 Task: Select the solarized light in the color theme.
Action: Mouse moved to (65, 601)
Screenshot: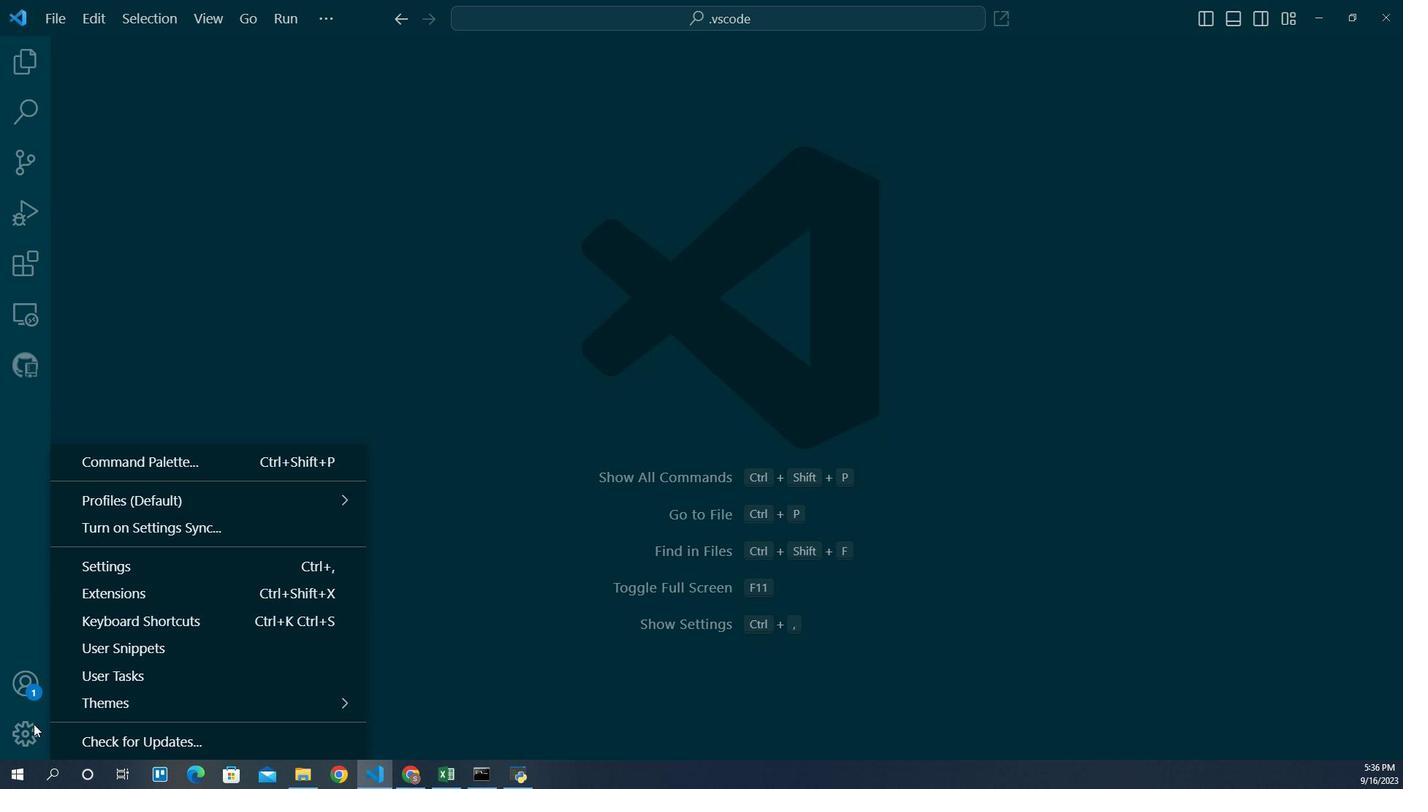 
Action: Mouse pressed left at (65, 601)
Screenshot: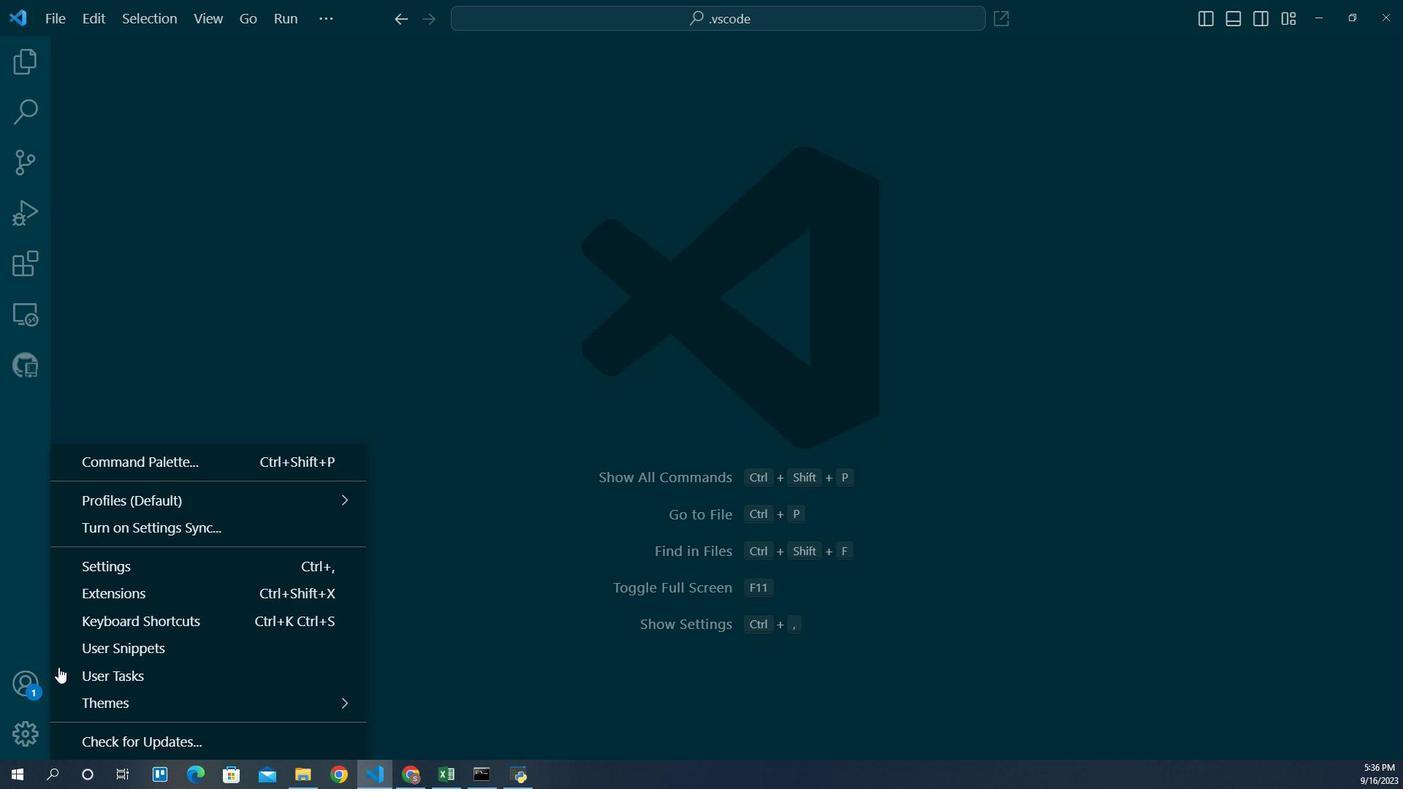 
Action: Mouse moved to (120, 477)
Screenshot: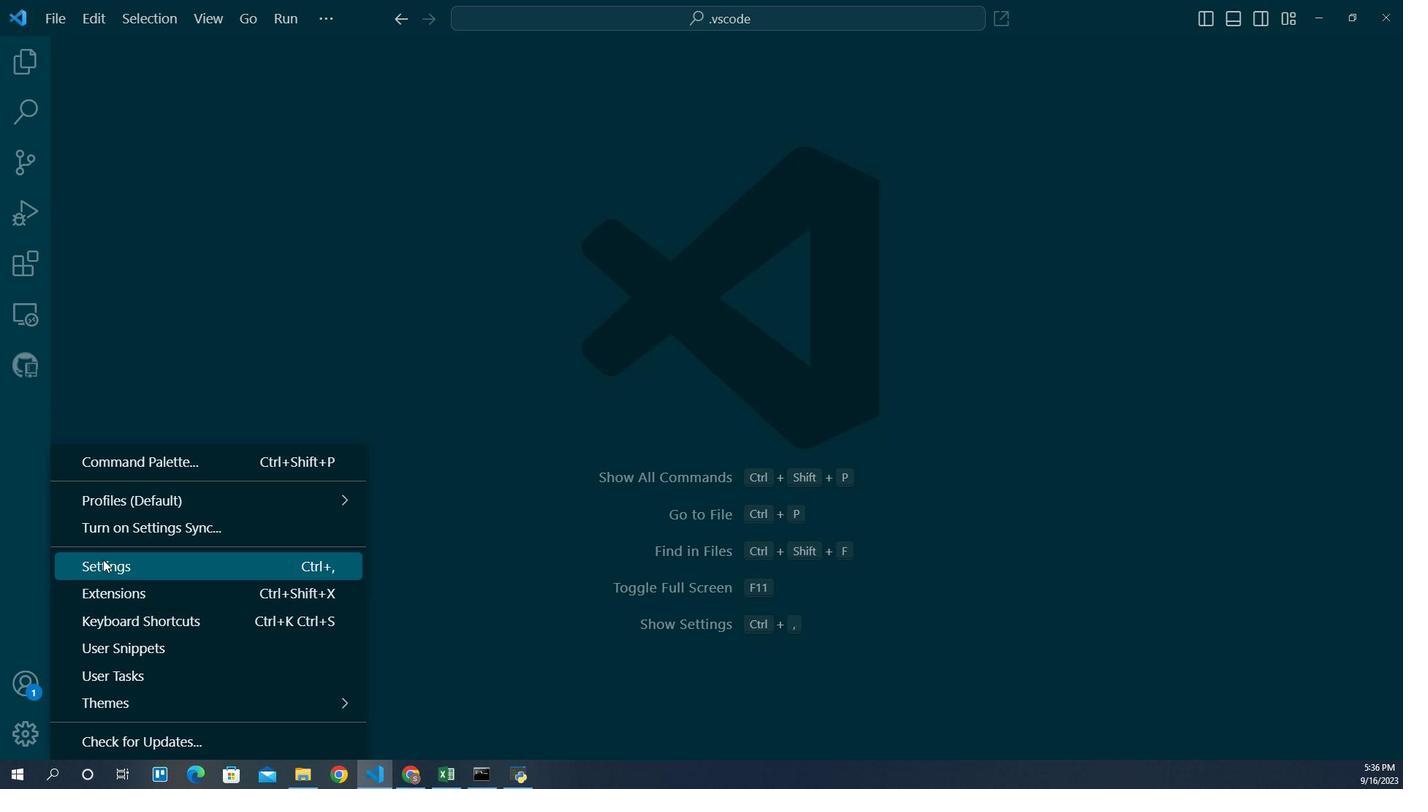 
Action: Mouse pressed left at (120, 477)
Screenshot: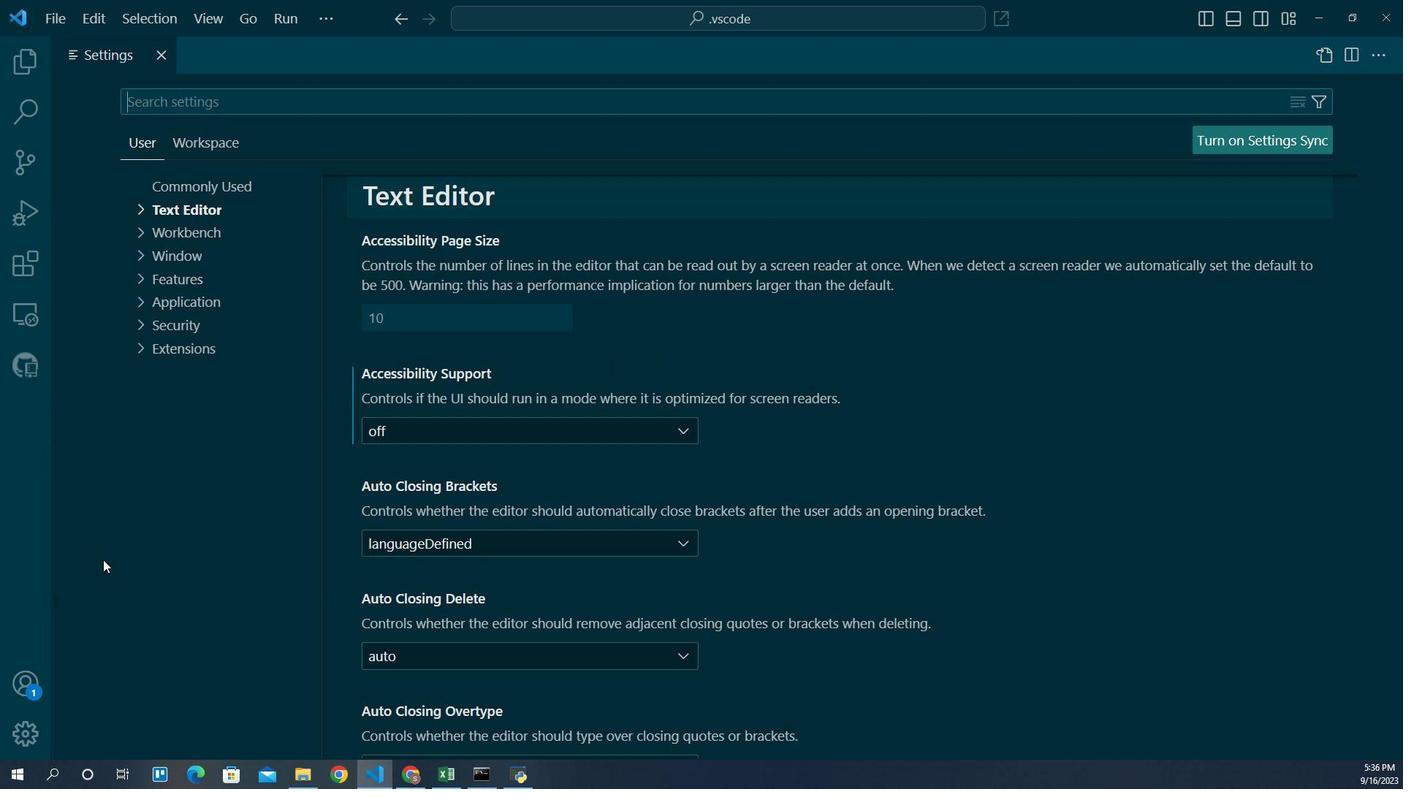 
Action: Mouse moved to (189, 179)
Screenshot: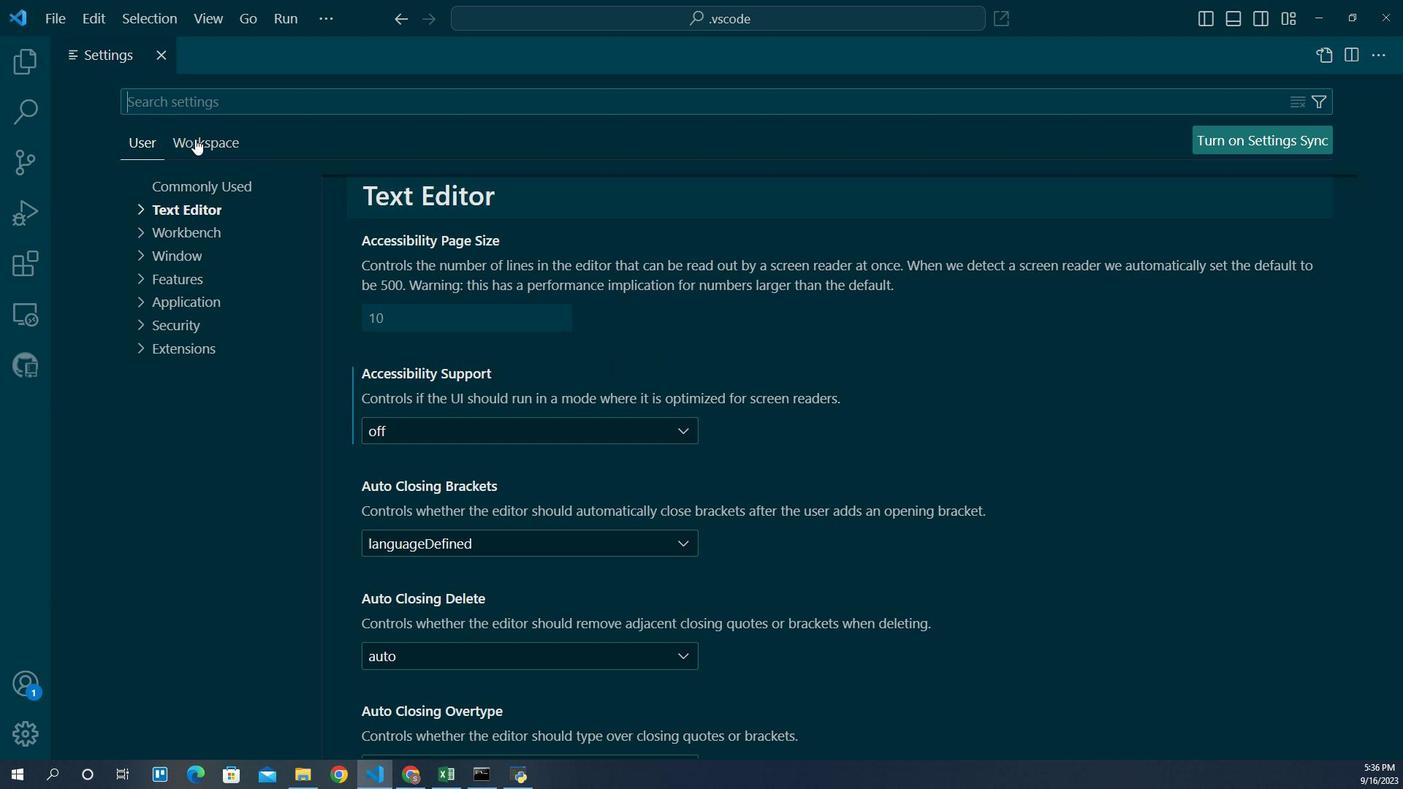 
Action: Mouse pressed left at (189, 179)
Screenshot: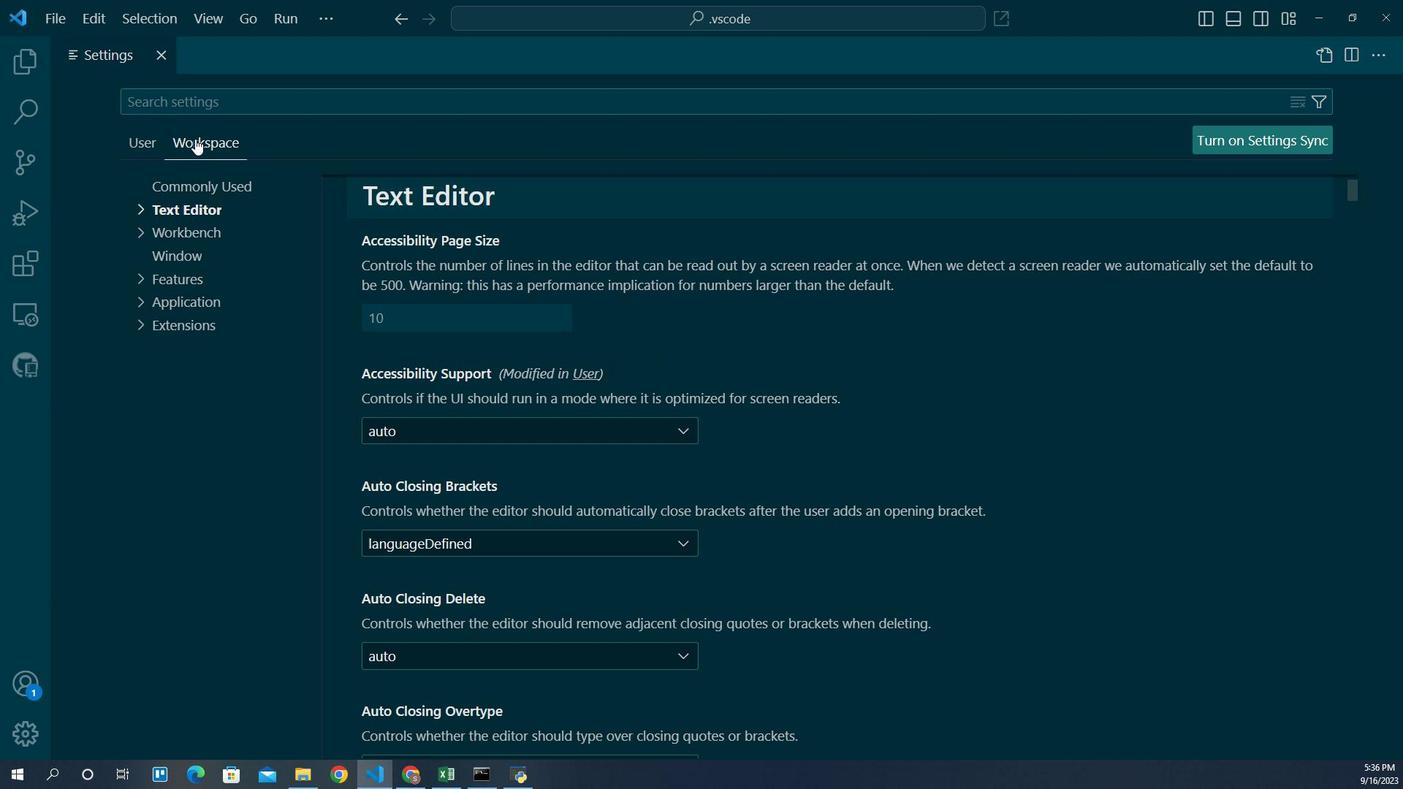 
Action: Mouse moved to (187, 243)
Screenshot: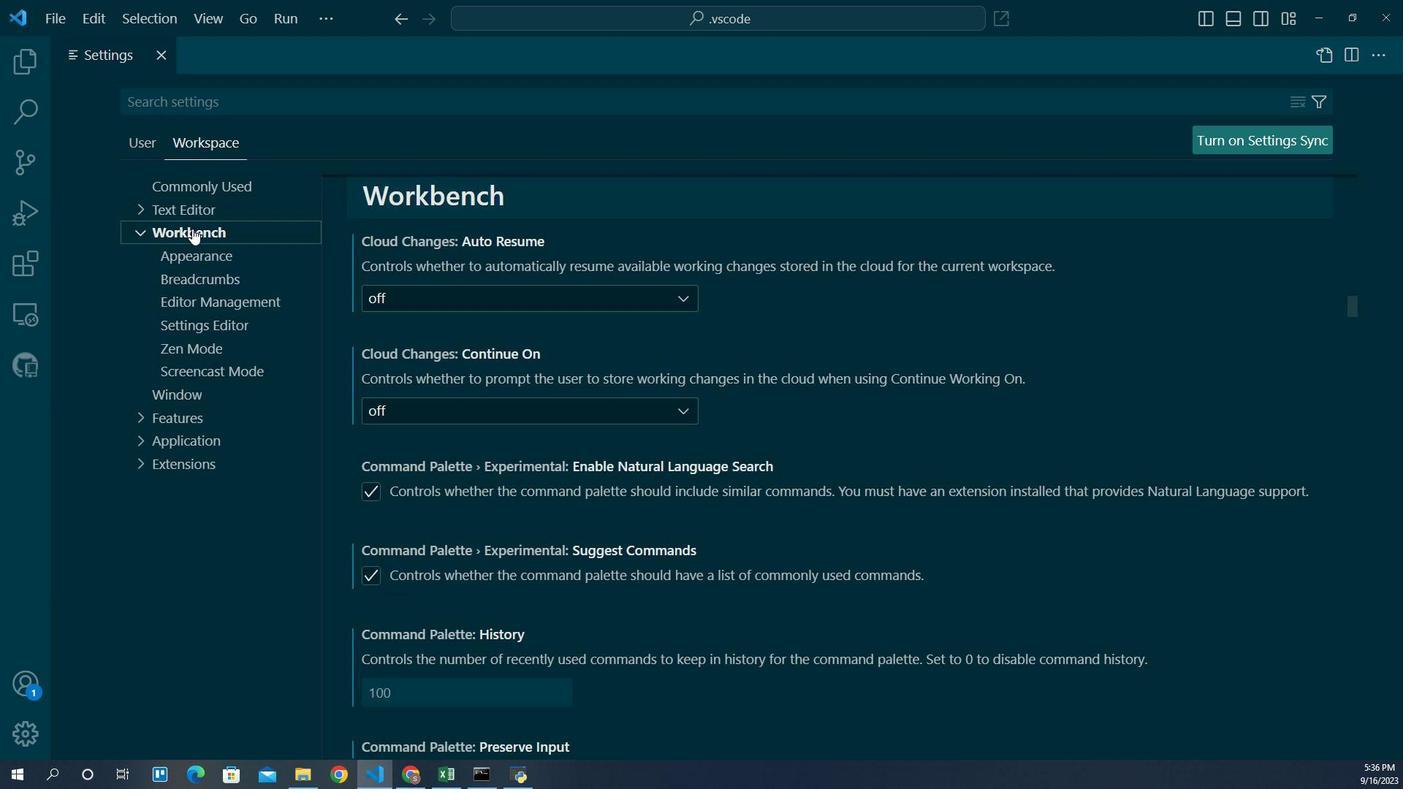 
Action: Mouse pressed left at (187, 243)
Screenshot: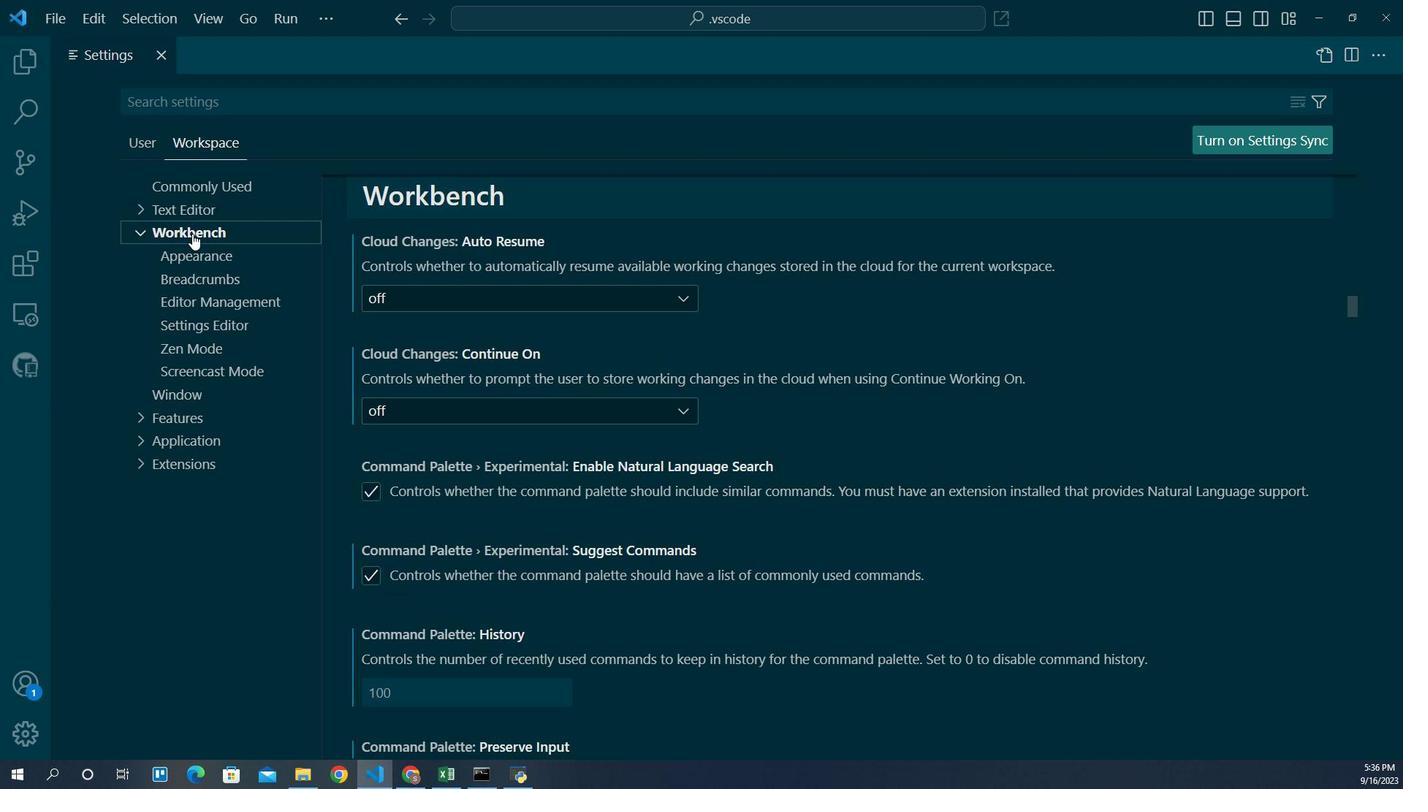 
Action: Mouse moved to (186, 260)
Screenshot: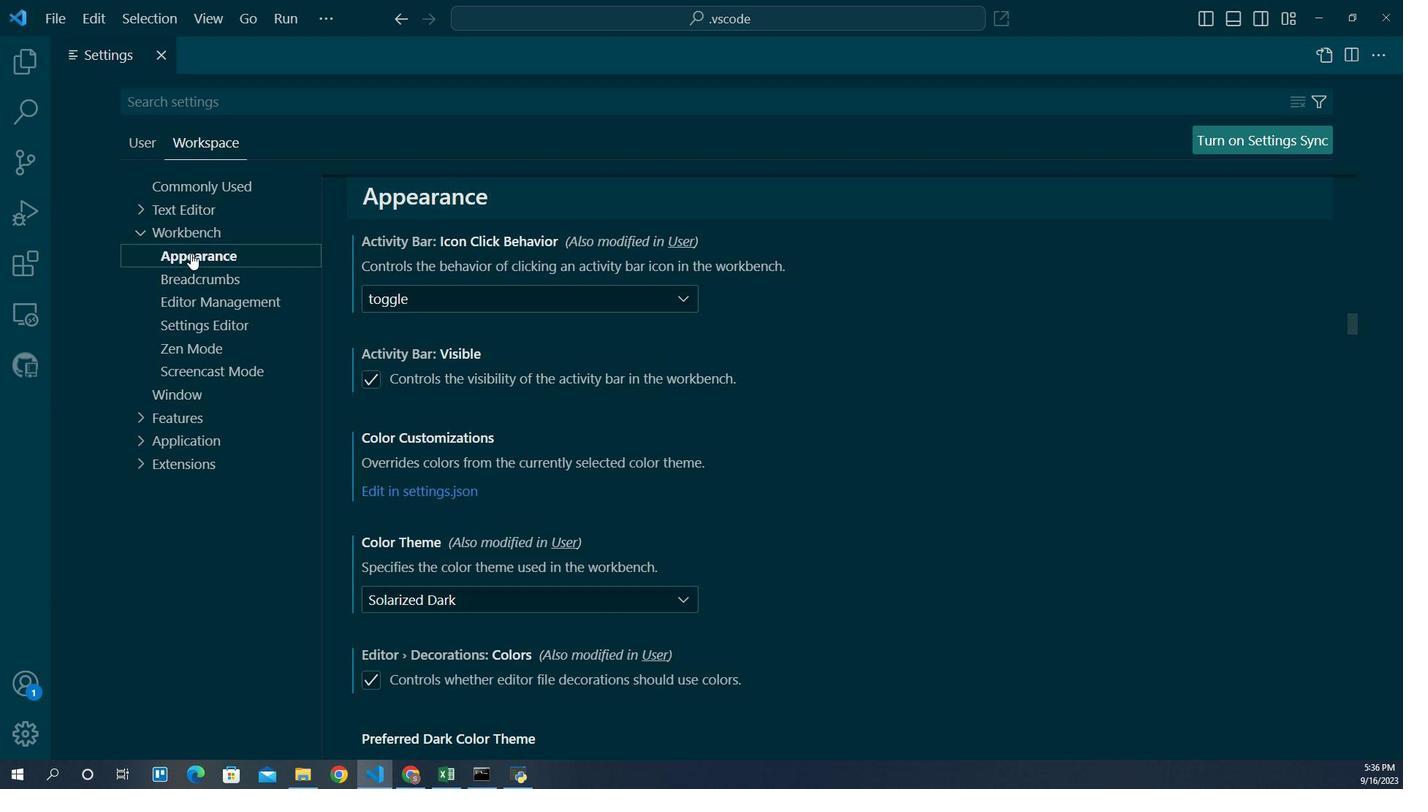 
Action: Mouse pressed left at (186, 260)
Screenshot: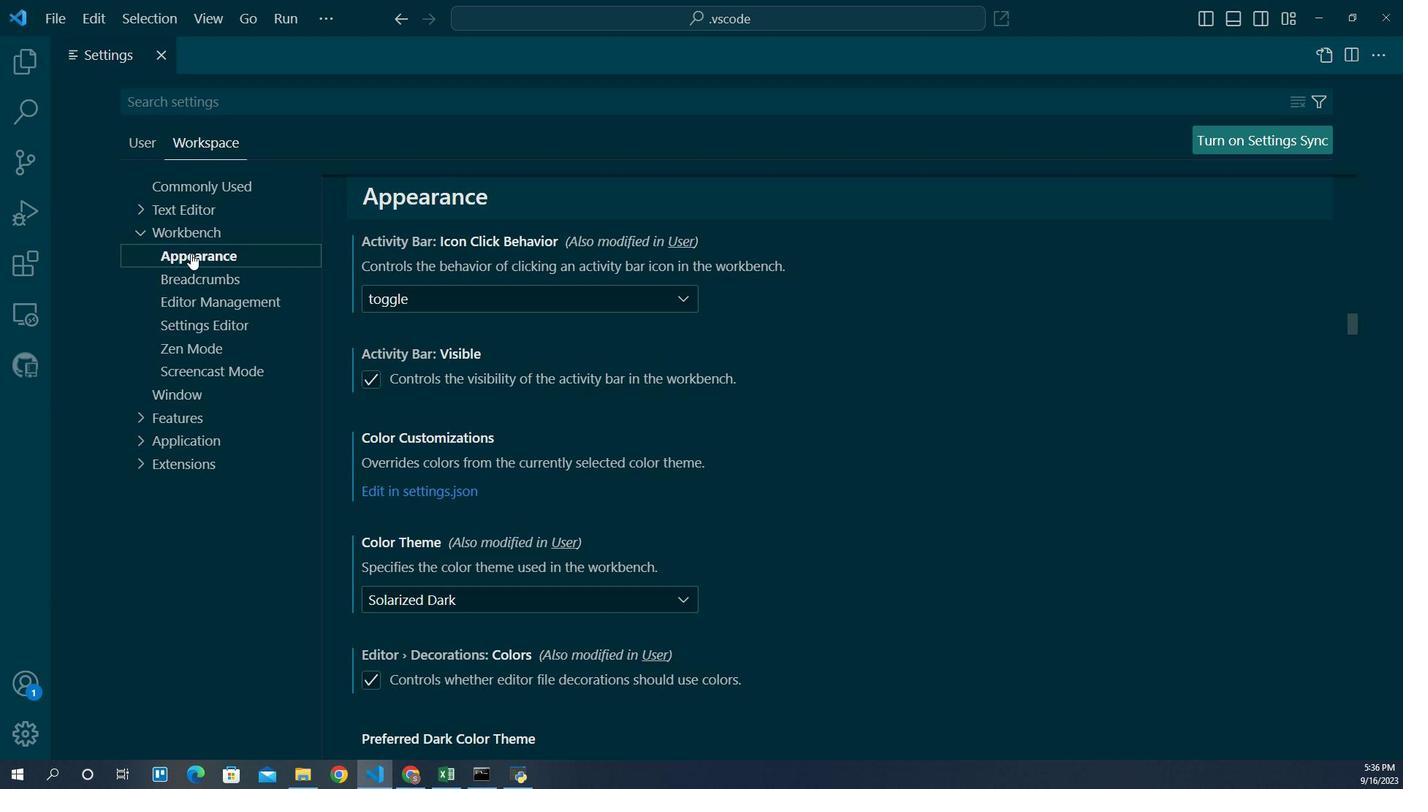 
Action: Mouse moved to (363, 507)
Screenshot: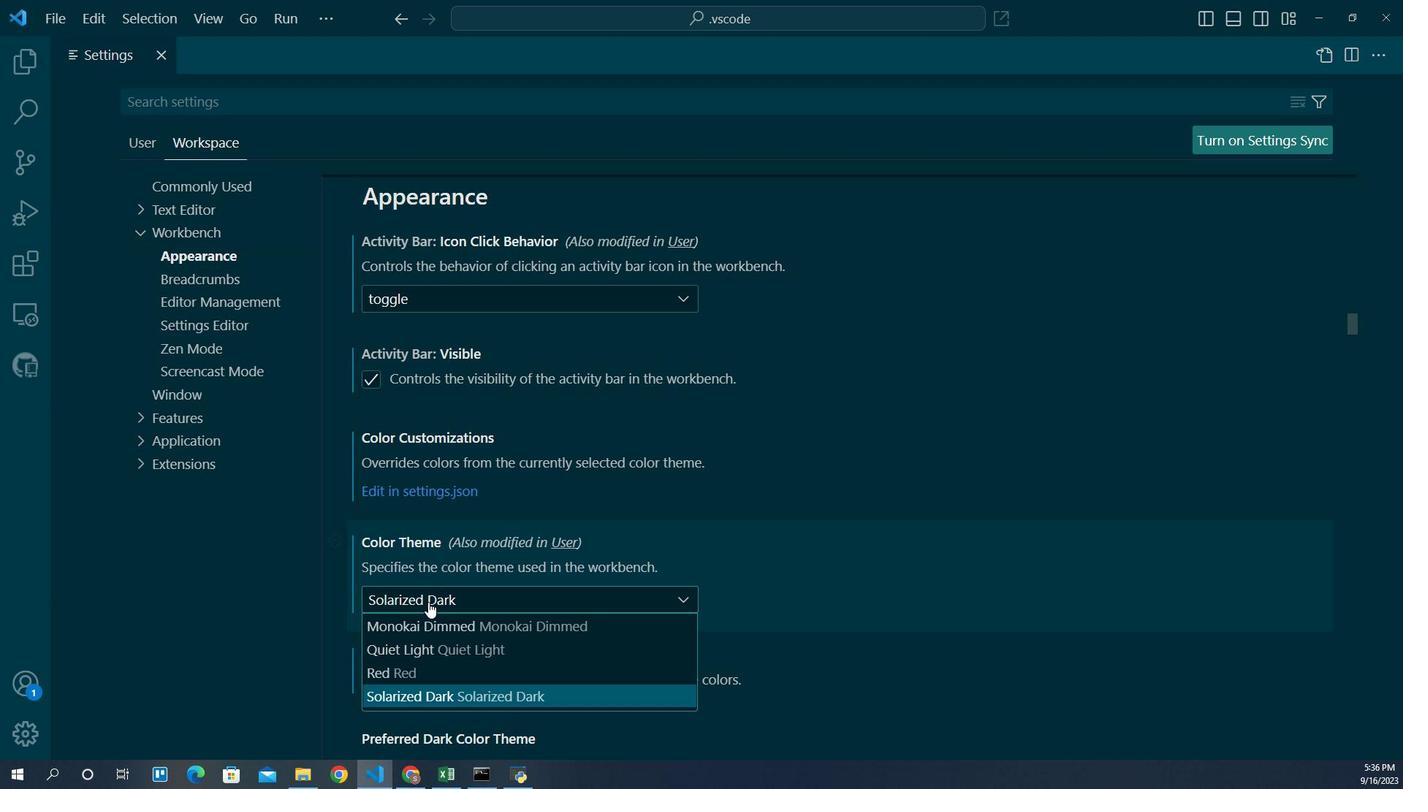 
Action: Mouse pressed left at (363, 507)
Screenshot: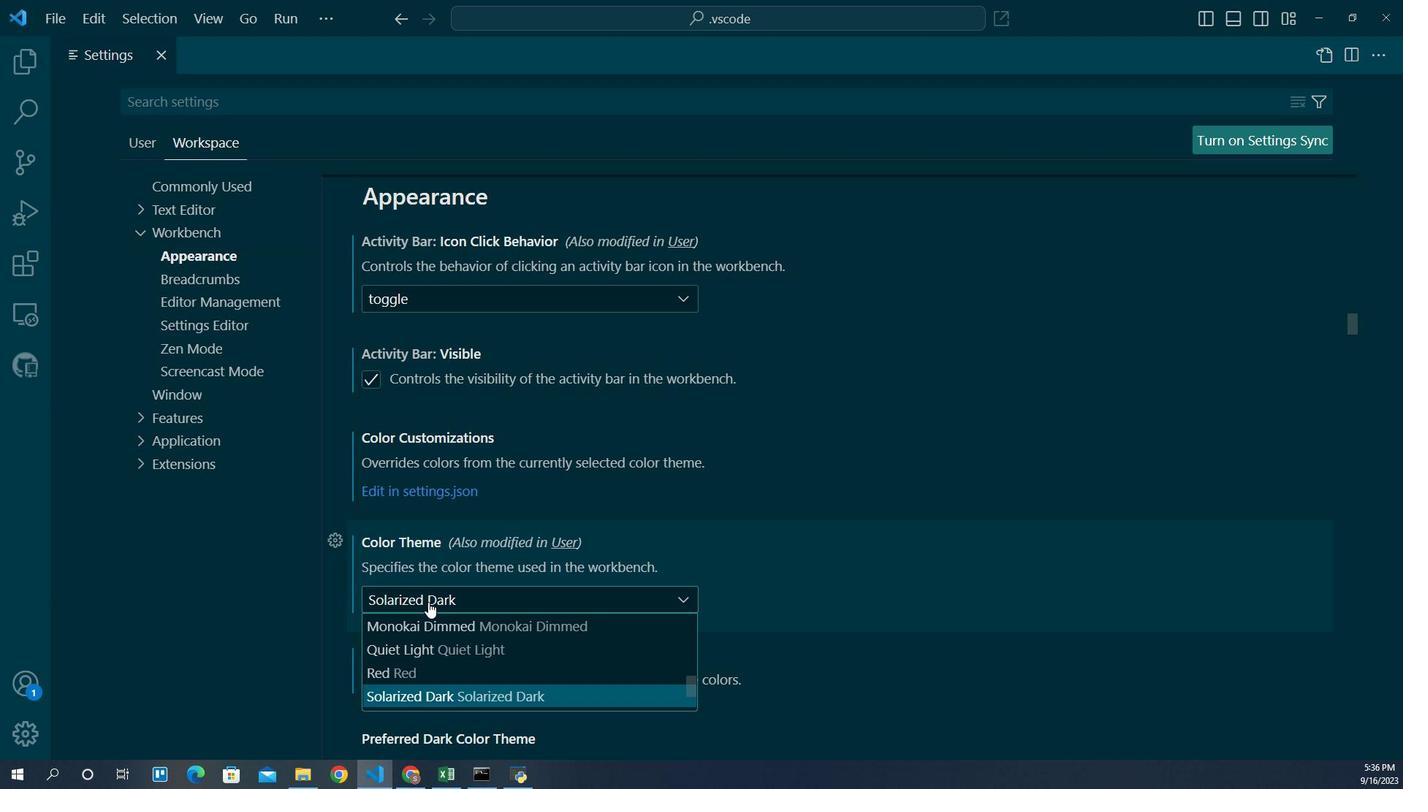 
Action: Mouse moved to (374, 570)
Screenshot: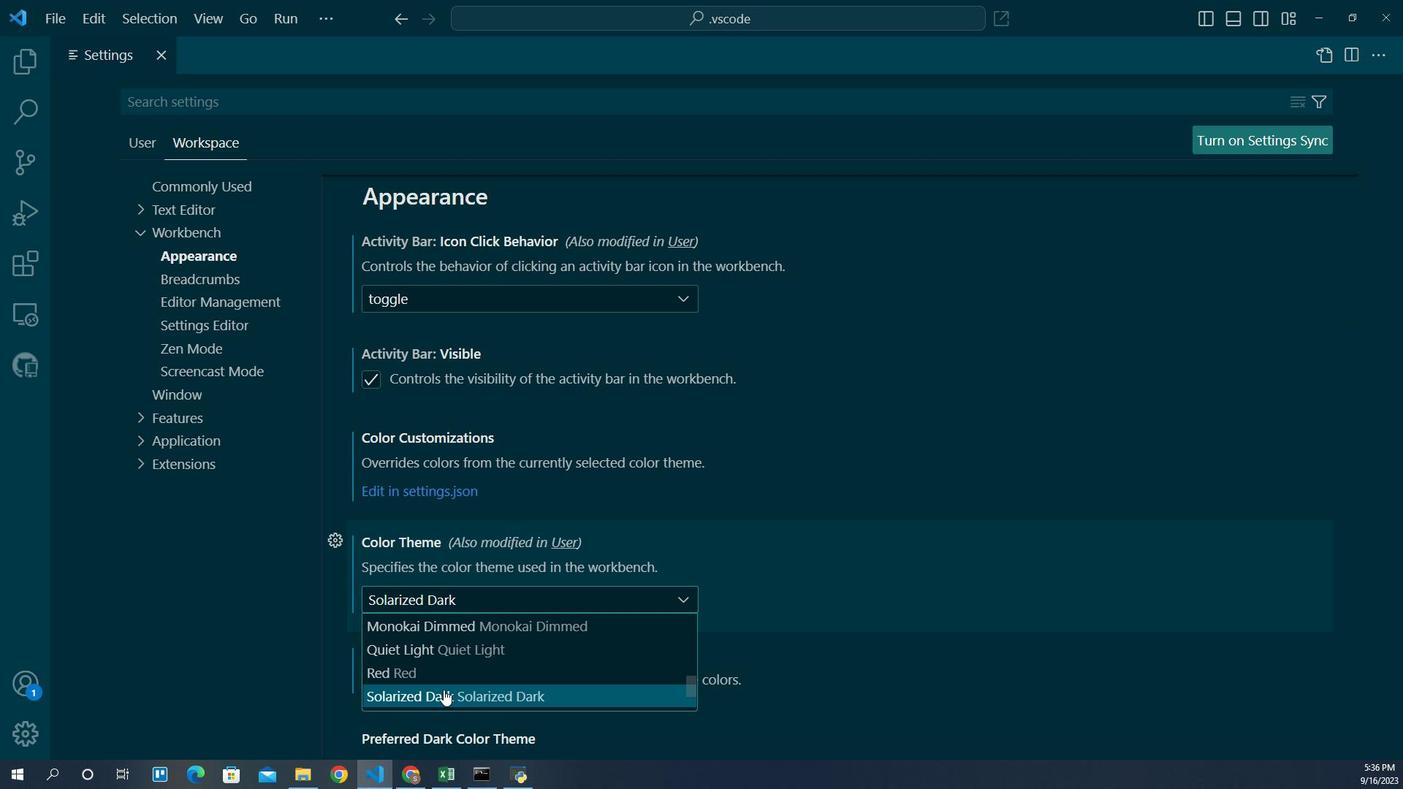 
Action: Mouse scrolled (374, 570) with delta (0, 0)
Screenshot: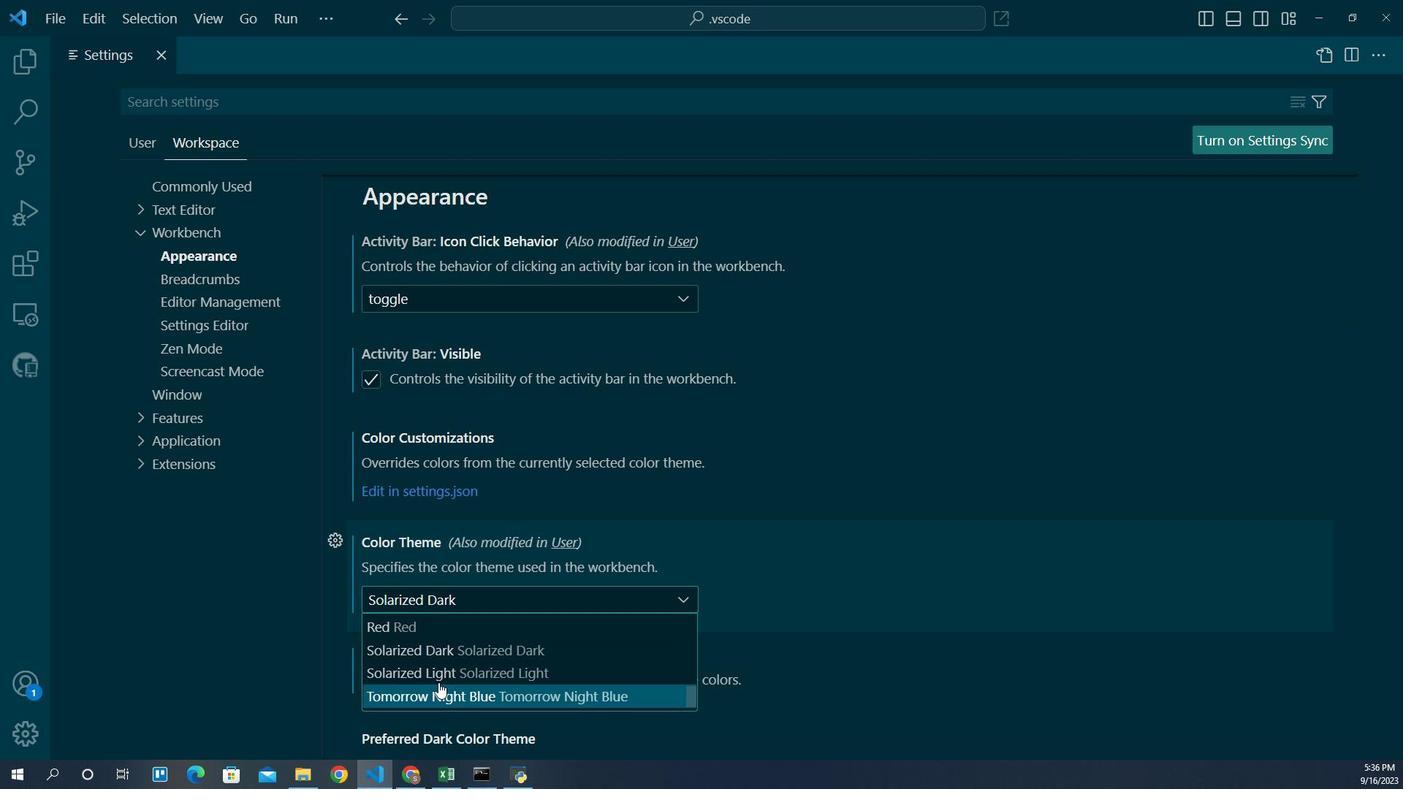 
Action: Mouse moved to (367, 556)
Screenshot: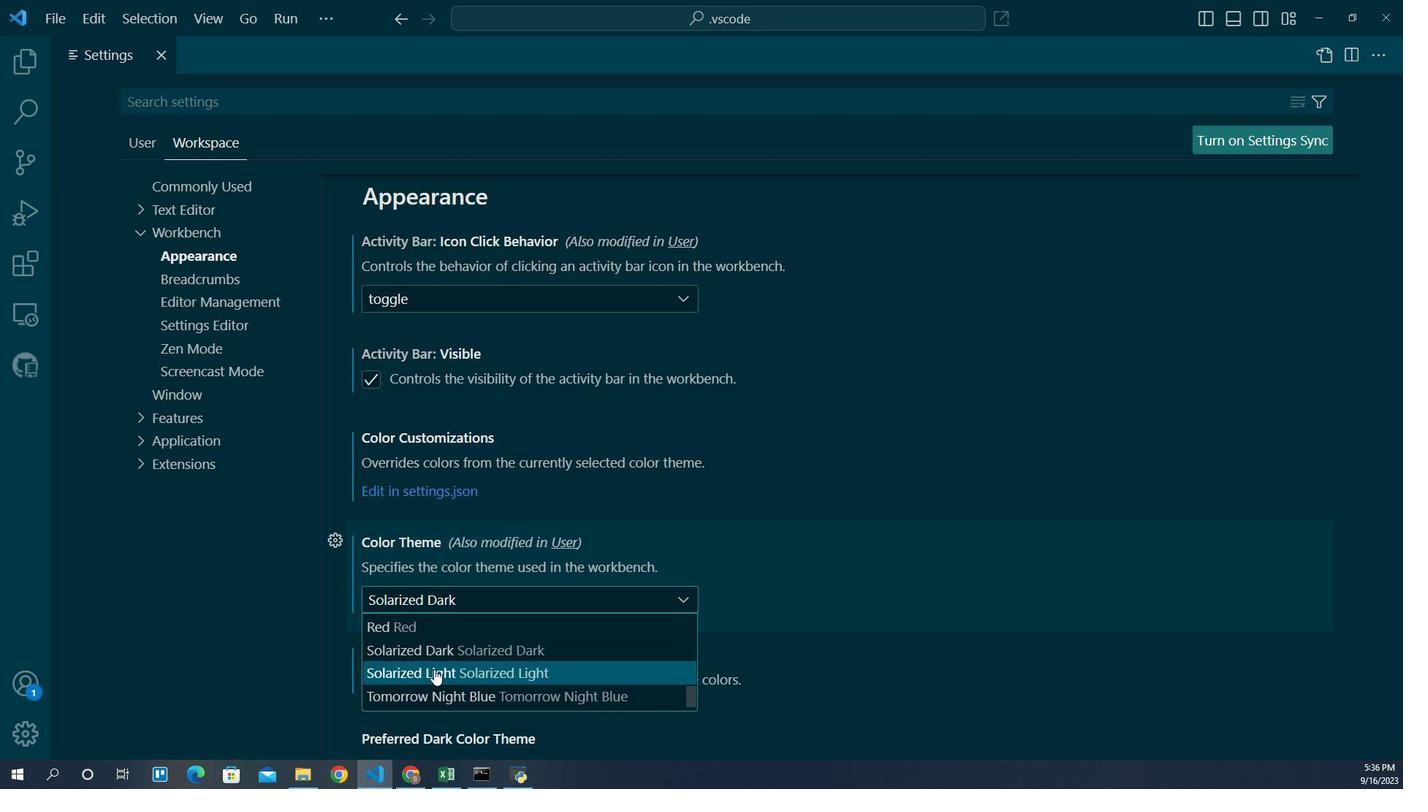 
Action: Mouse pressed left at (367, 556)
Screenshot: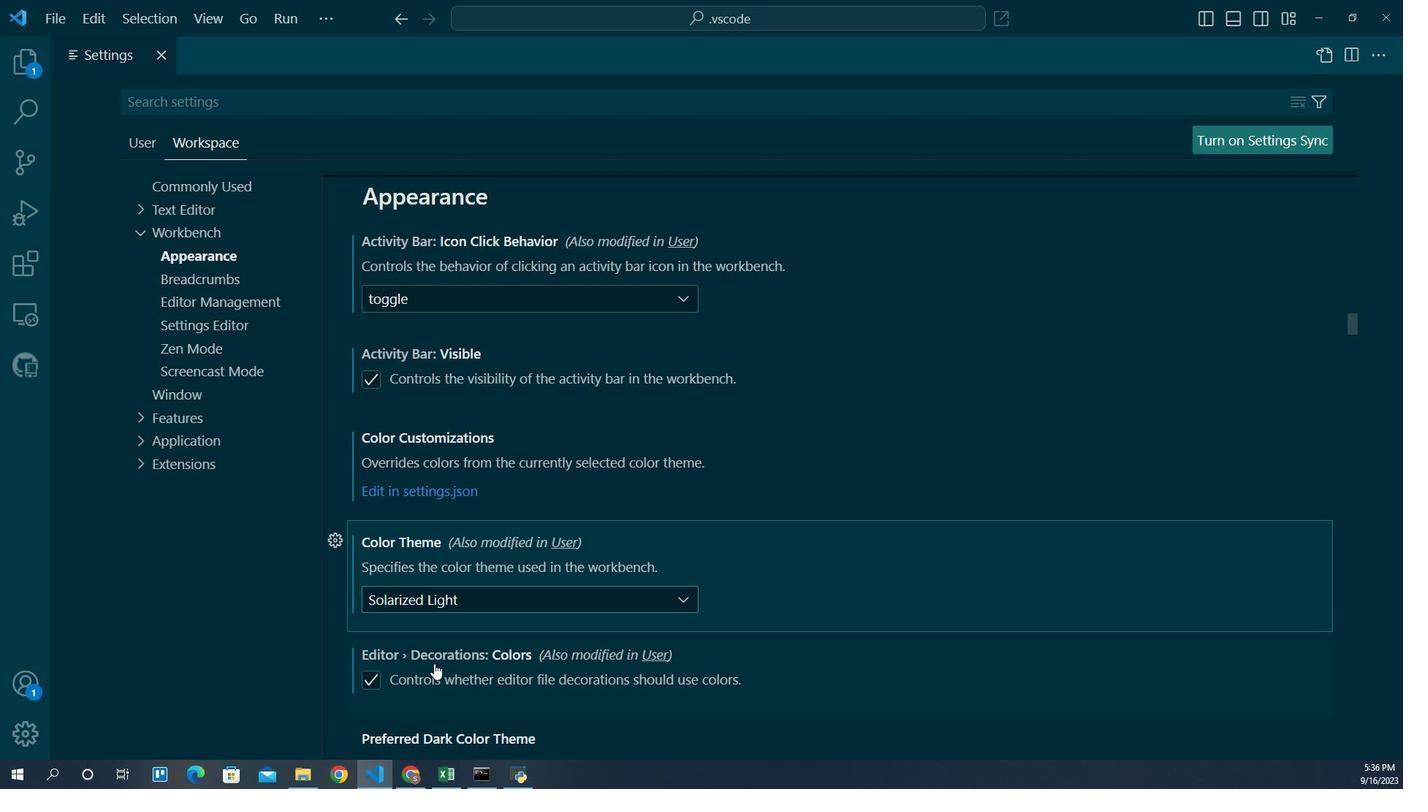 
Action: Mouse moved to (366, 523)
Screenshot: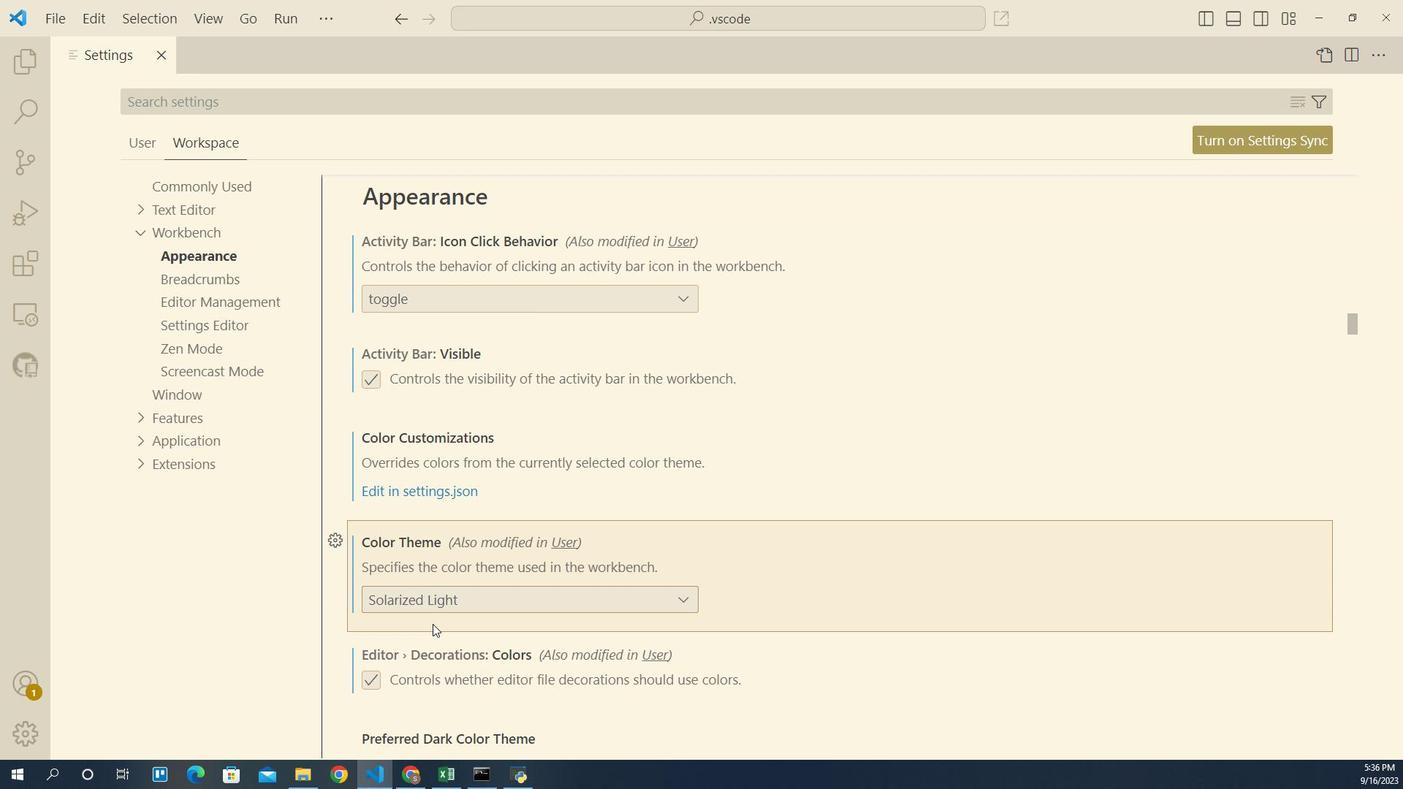 
